 Task: Create a rule from the Recommended list, Task Added to this Project -> add SubTasks in the project BrightTech with SubTasks Gather and Analyse Requirements , Design and Implement Solution , System Test and UAT , Release to Production / Go Live
Action: Mouse moved to (647, 449)
Screenshot: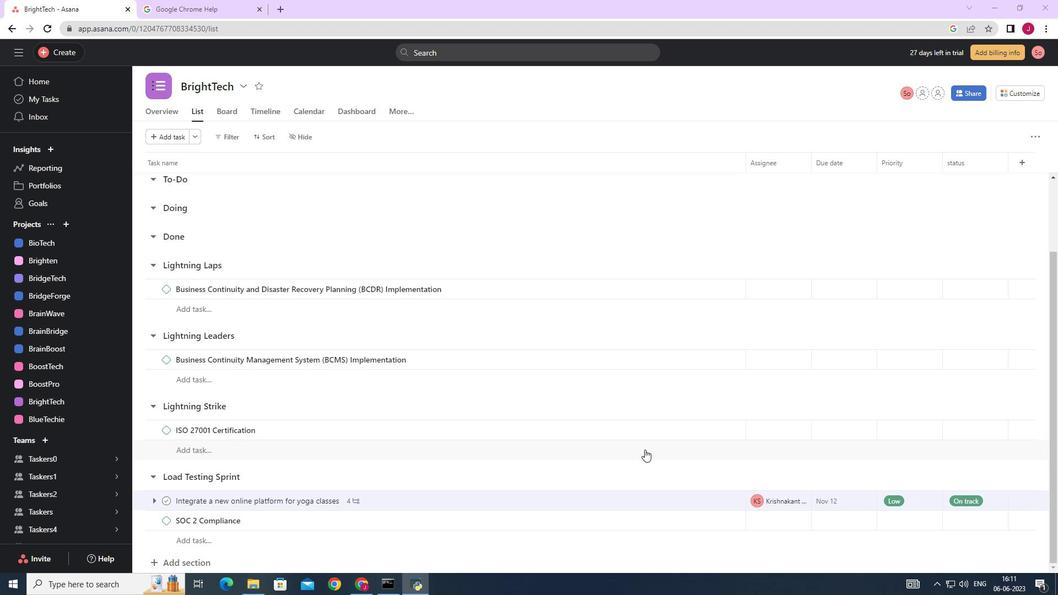 
Action: Mouse scrolled (647, 449) with delta (0, 0)
Screenshot: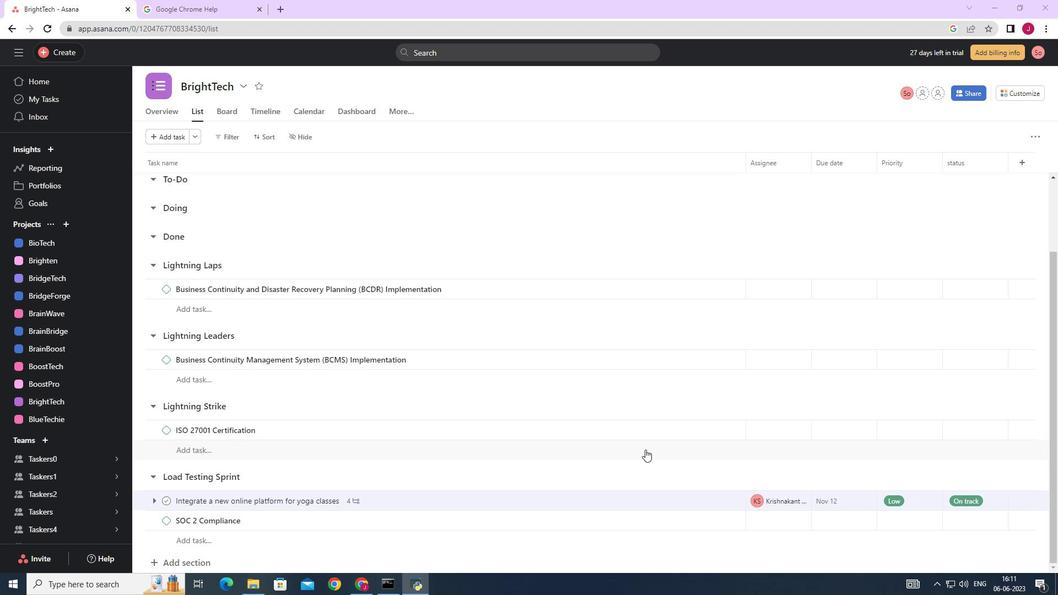 
Action: Mouse scrolled (647, 449) with delta (0, 0)
Screenshot: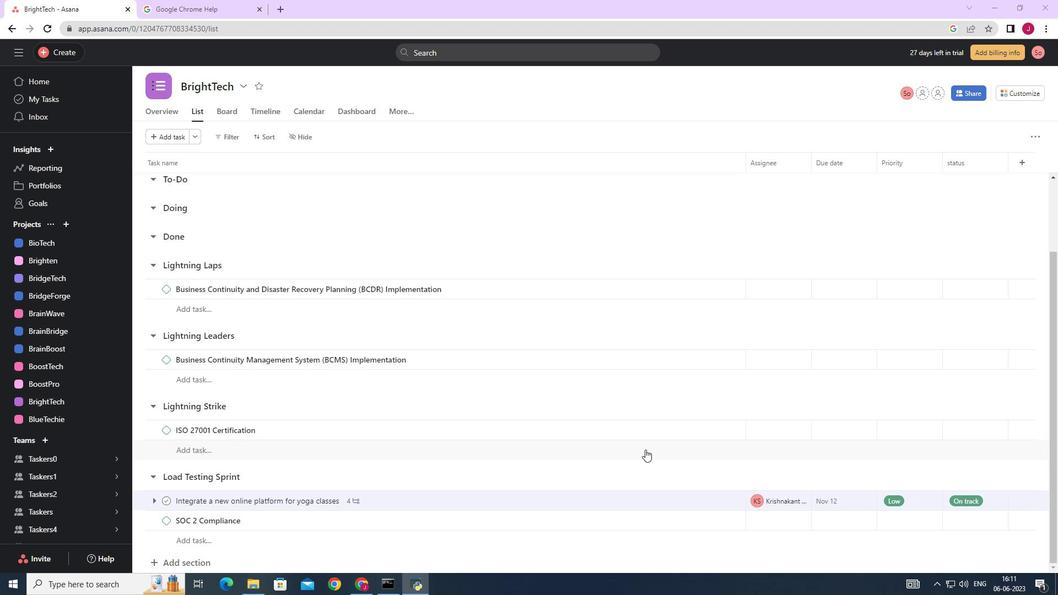 
Action: Mouse scrolled (647, 449) with delta (0, 0)
Screenshot: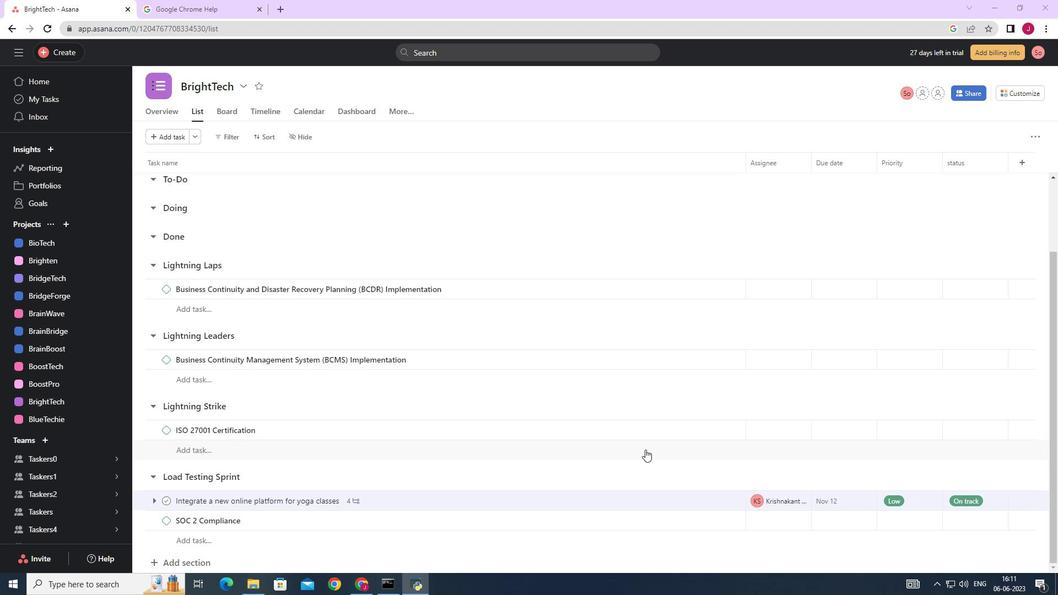 
Action: Mouse scrolled (647, 449) with delta (0, 0)
Screenshot: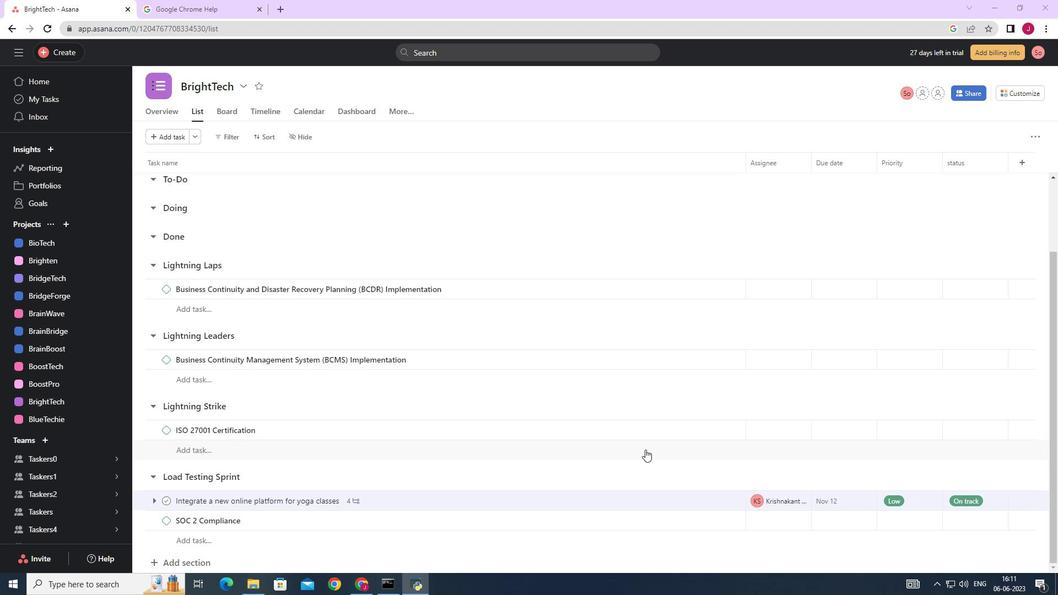 
Action: Mouse scrolled (647, 449) with delta (0, 0)
Screenshot: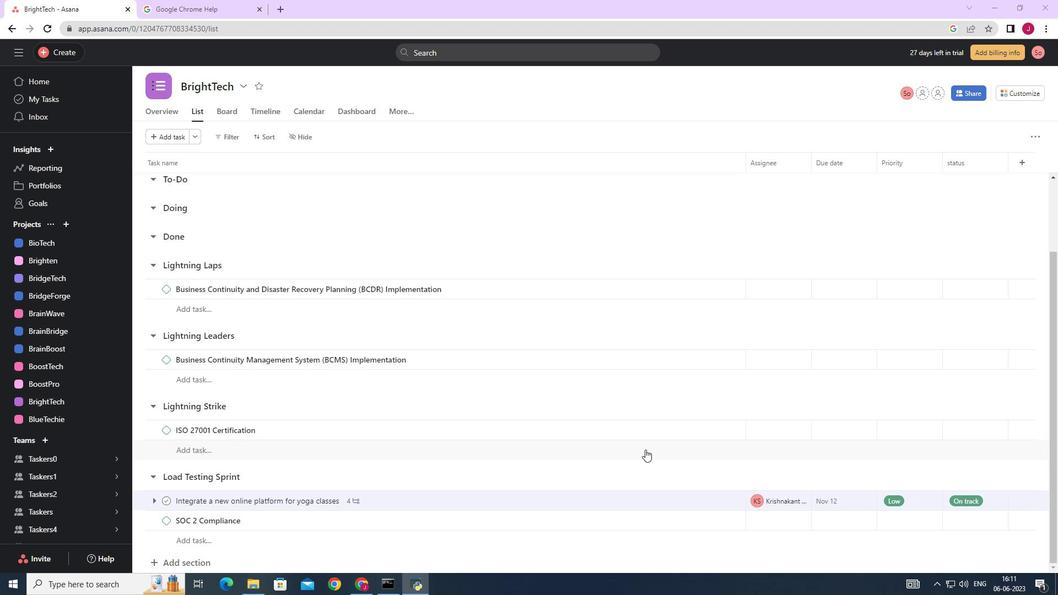 
Action: Mouse moved to (1024, 88)
Screenshot: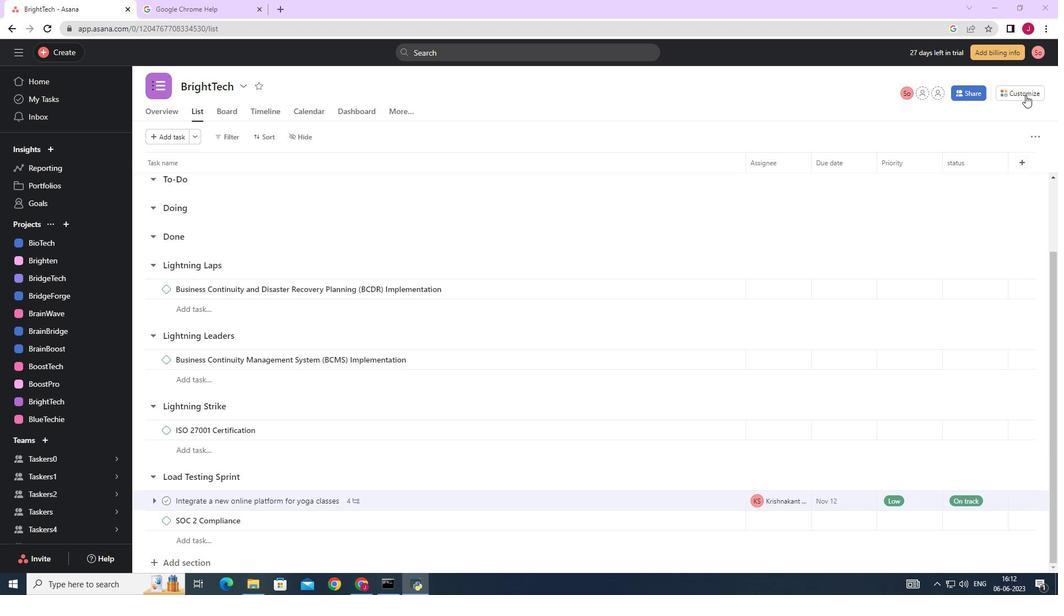 
Action: Mouse pressed left at (1024, 88)
Screenshot: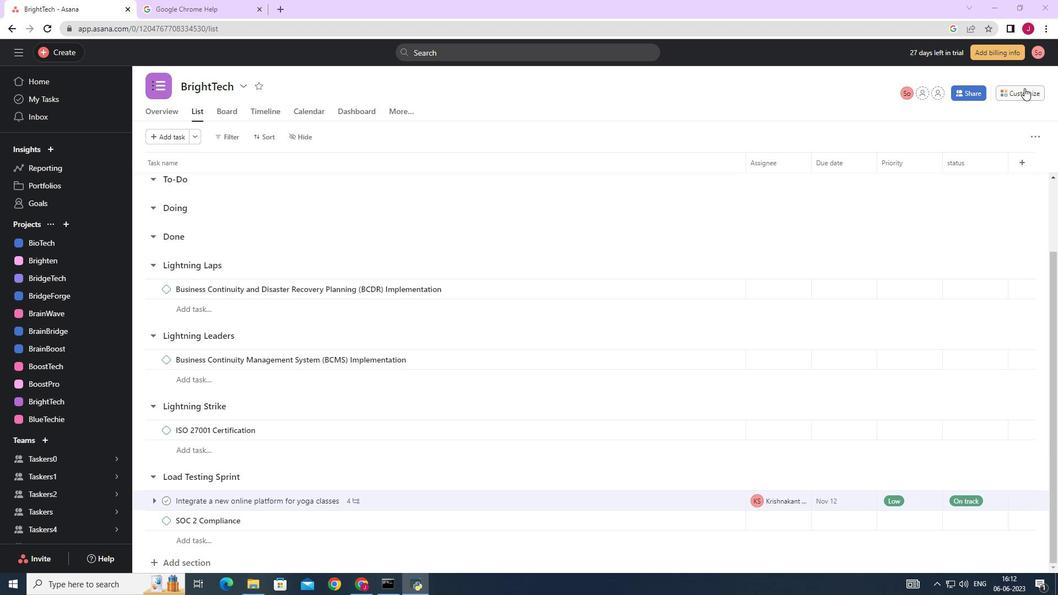 
Action: Mouse moved to (824, 232)
Screenshot: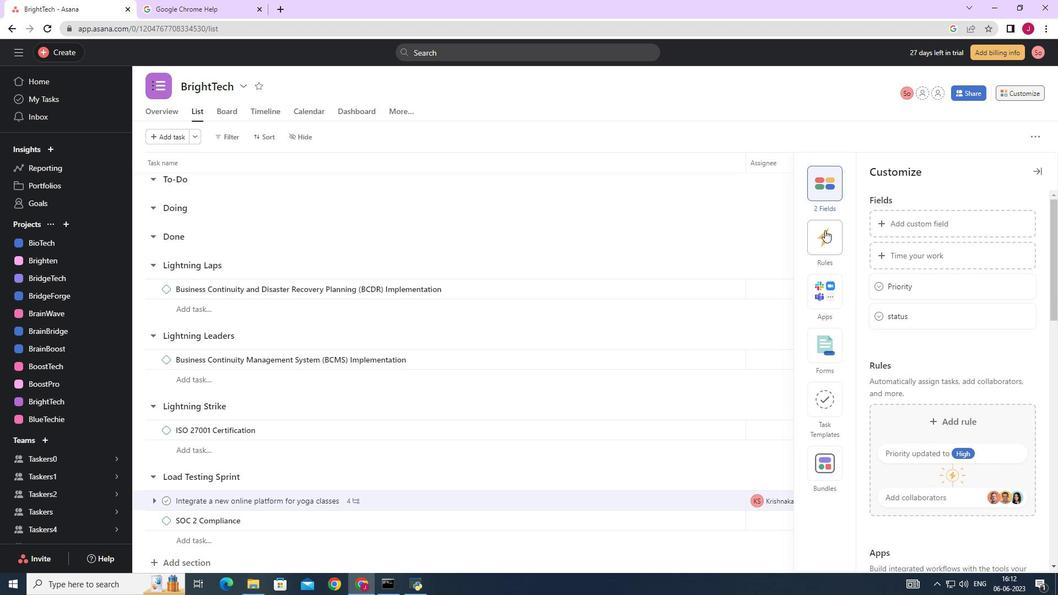 
Action: Mouse pressed left at (824, 232)
Screenshot: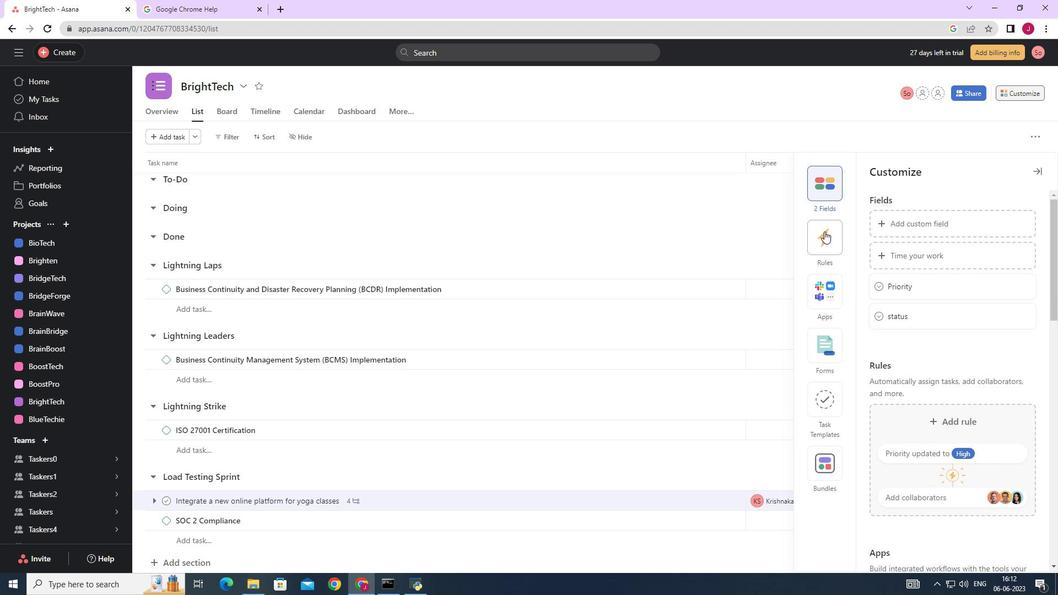 
Action: Mouse moved to (917, 254)
Screenshot: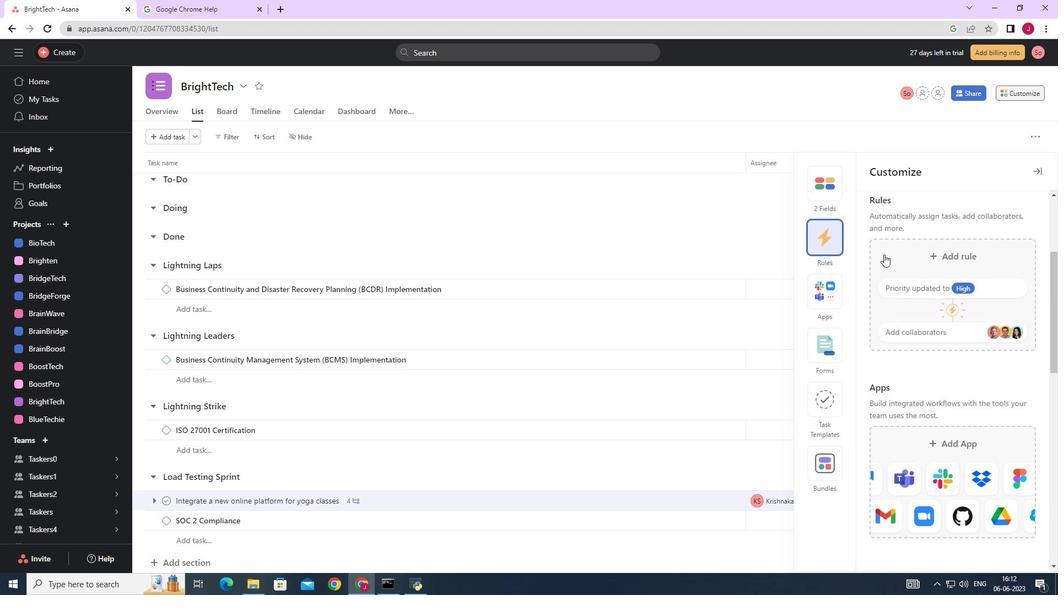 
Action: Mouse pressed left at (917, 254)
Screenshot: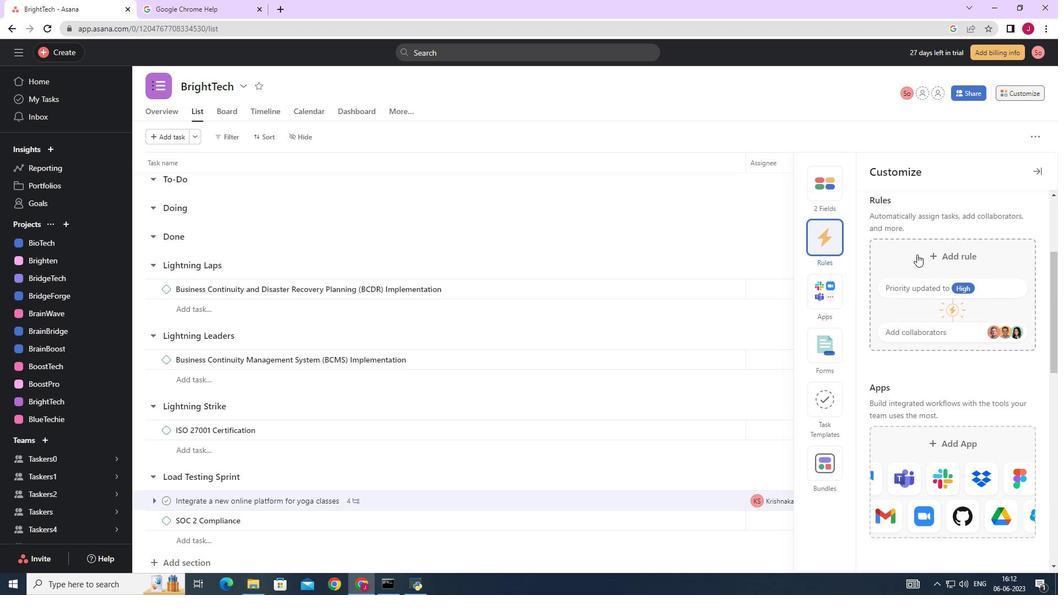 
Action: Mouse moved to (430, 167)
Screenshot: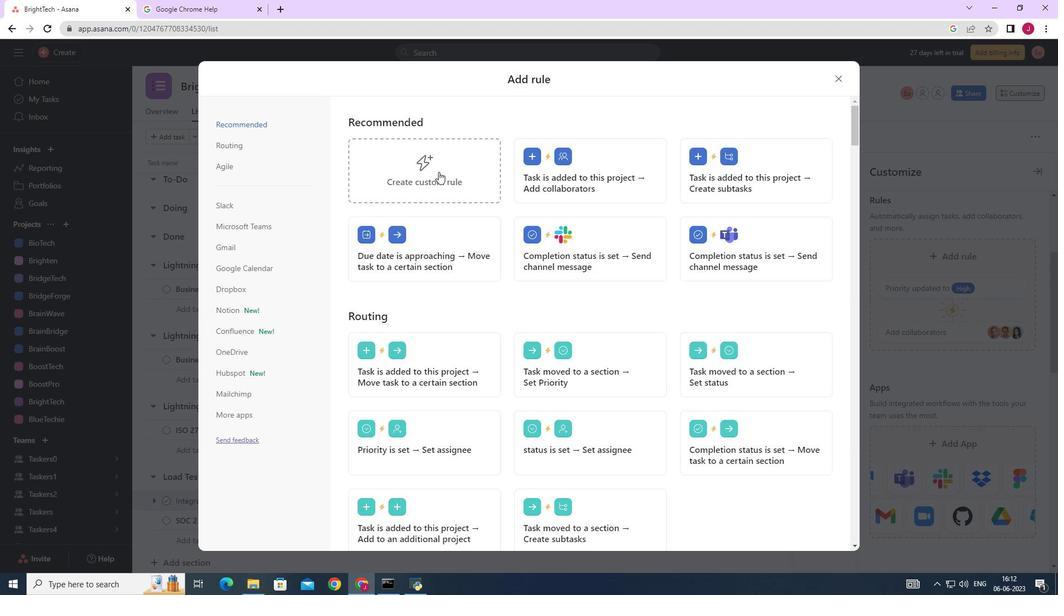 
Action: Mouse pressed left at (430, 167)
Screenshot: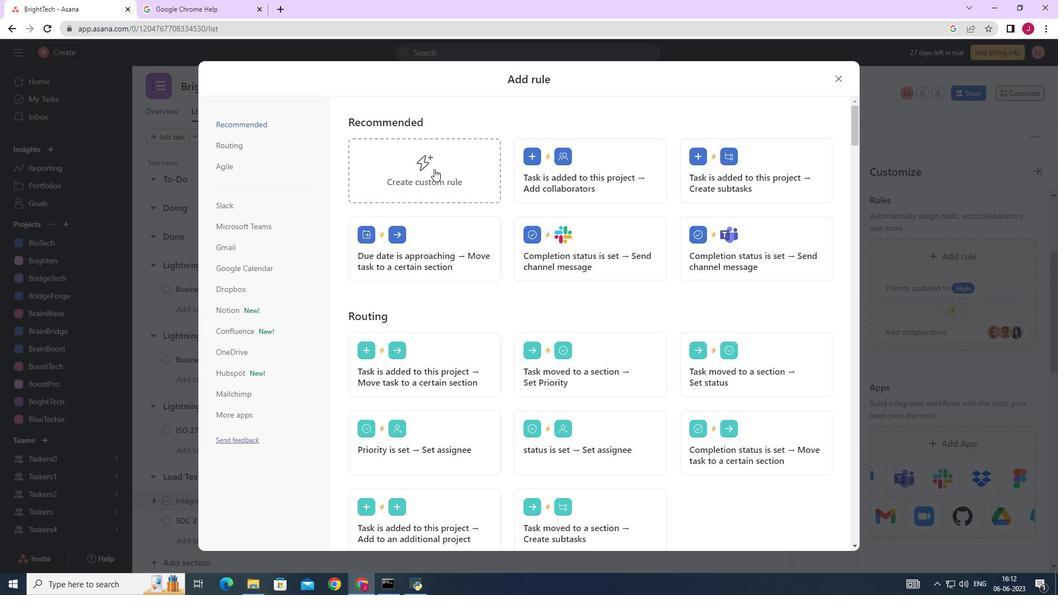 
Action: Mouse moved to (561, 289)
Screenshot: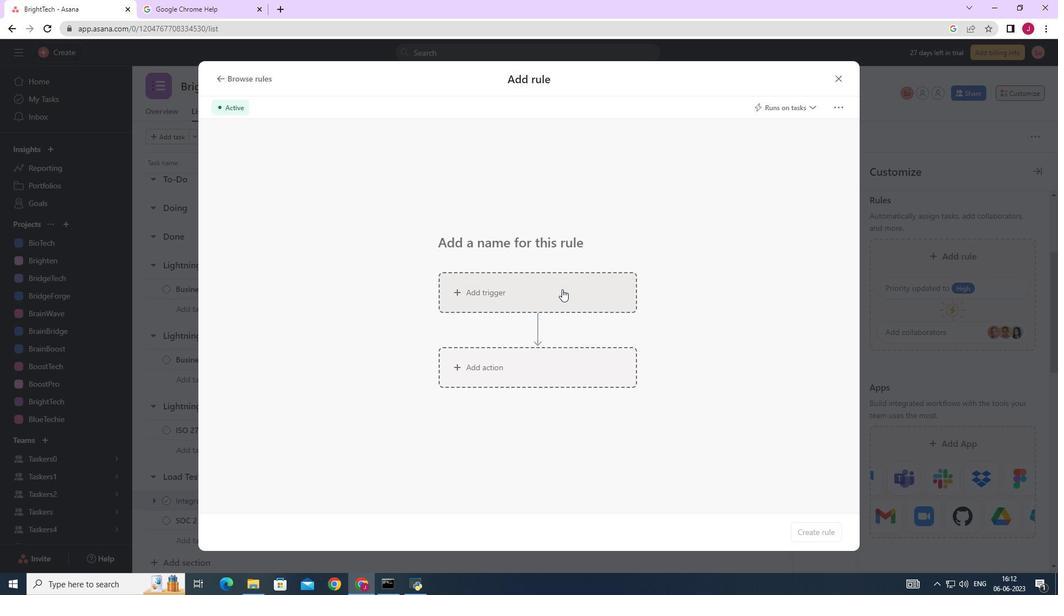 
Action: Mouse pressed left at (561, 289)
Screenshot: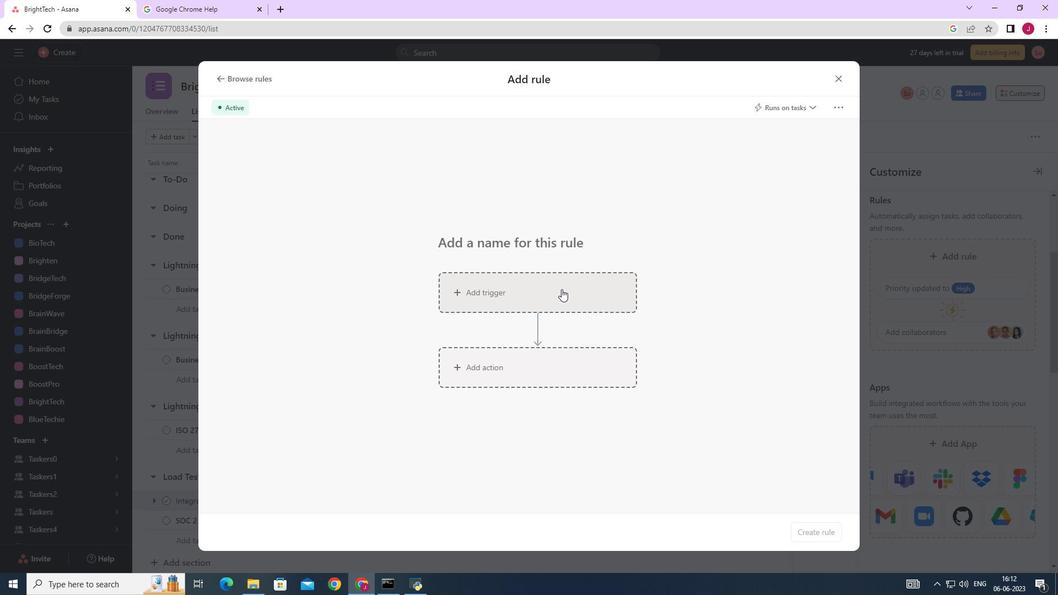 
Action: Mouse moved to (454, 365)
Screenshot: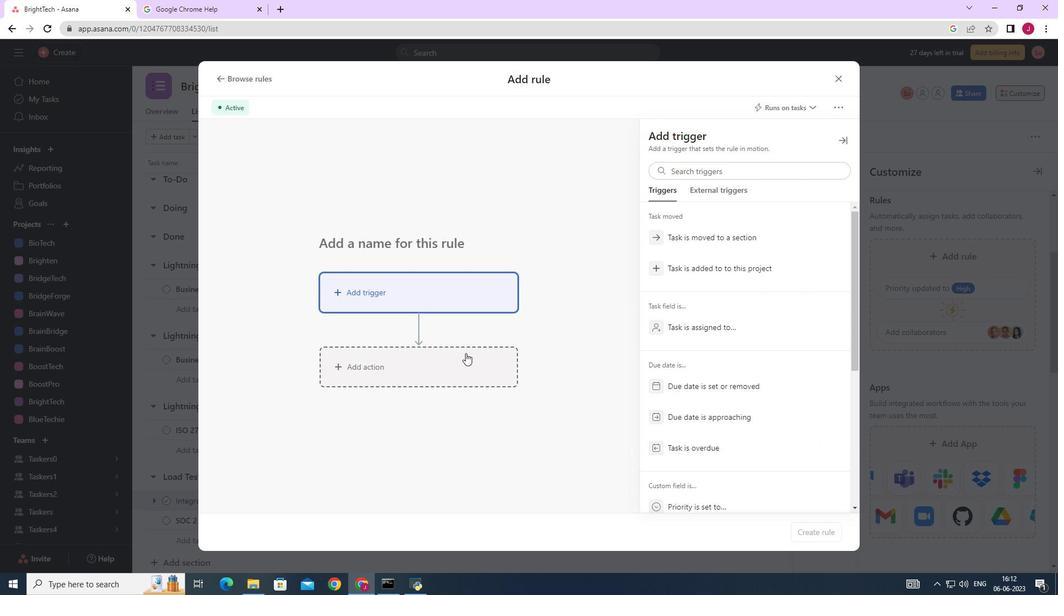
Action: Mouse pressed left at (454, 365)
Screenshot: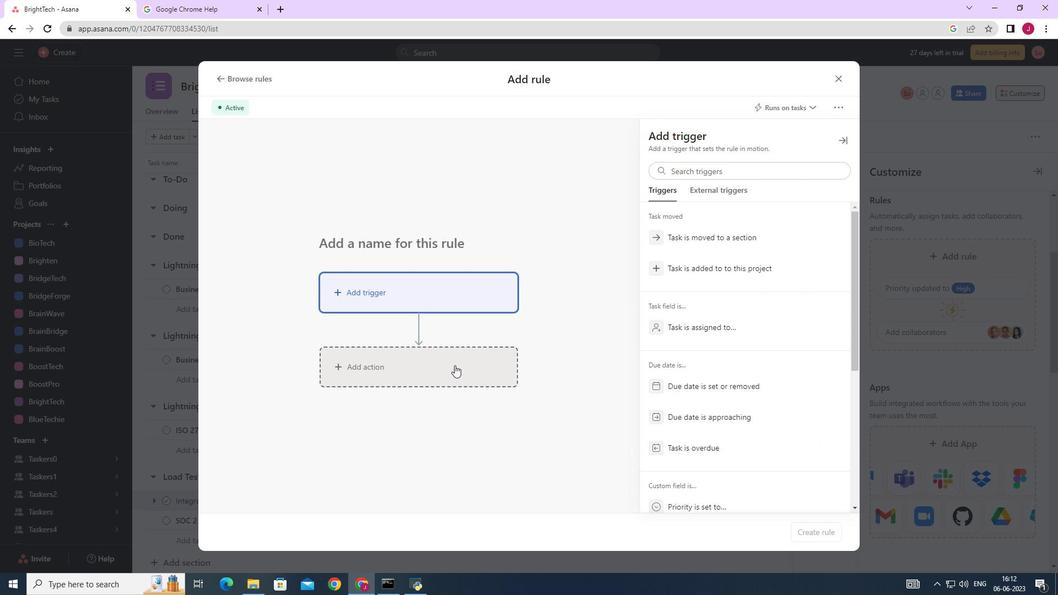 
Action: Mouse moved to (733, 230)
Screenshot: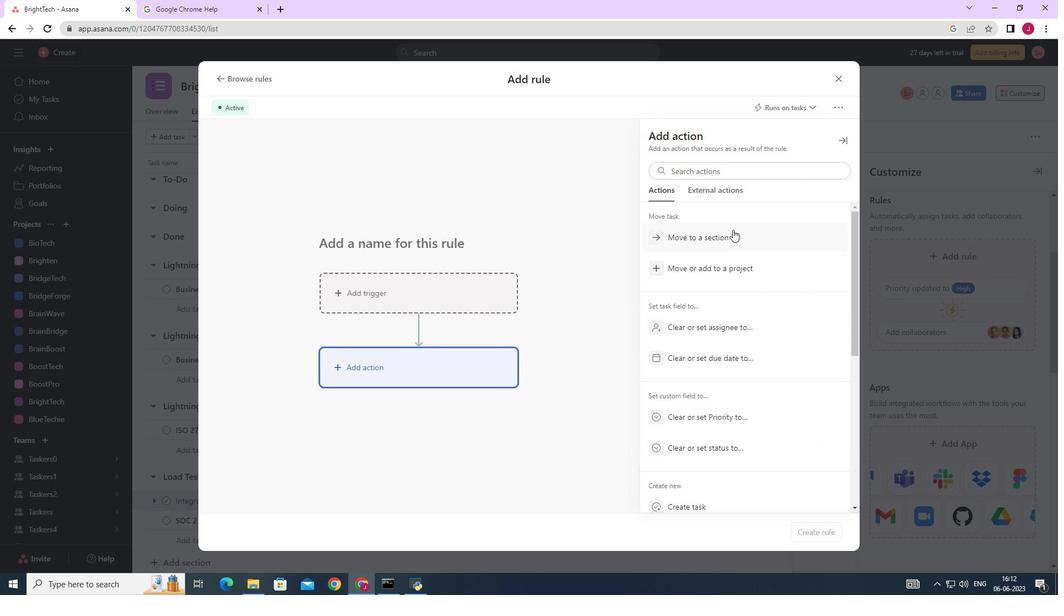 
Action: Mouse scrolled (733, 229) with delta (0, 0)
Screenshot: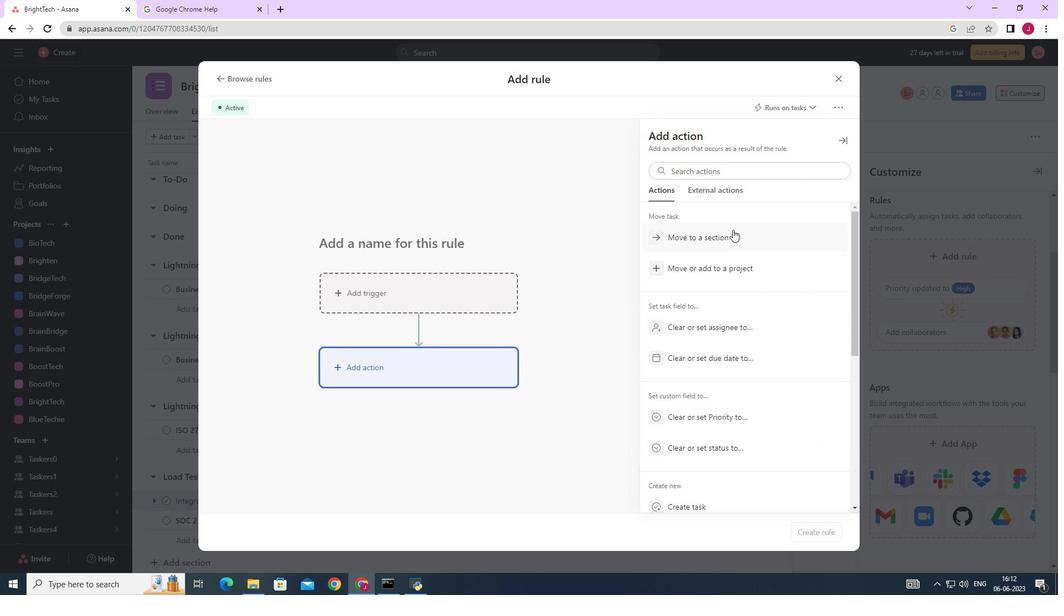 
Action: Mouse moved to (733, 232)
Screenshot: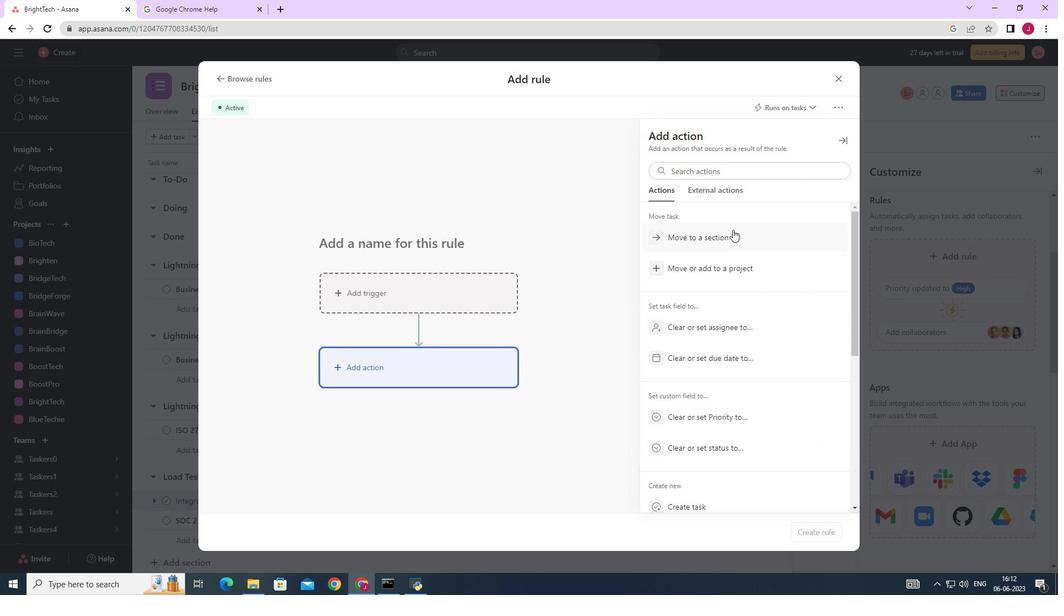 
Action: Mouse scrolled (733, 231) with delta (0, 0)
Screenshot: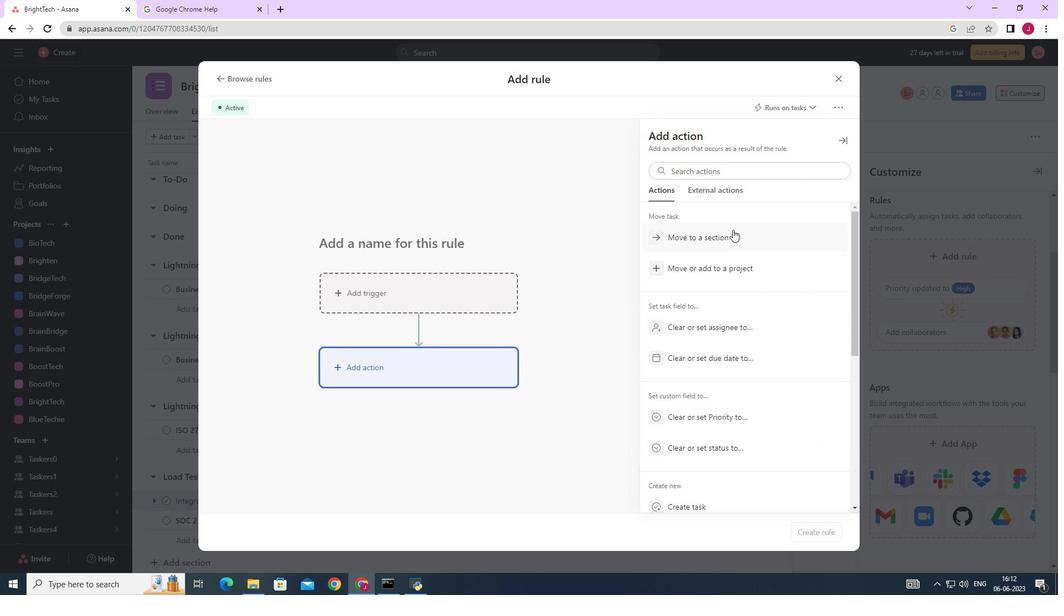 
Action: Mouse moved to (734, 233)
Screenshot: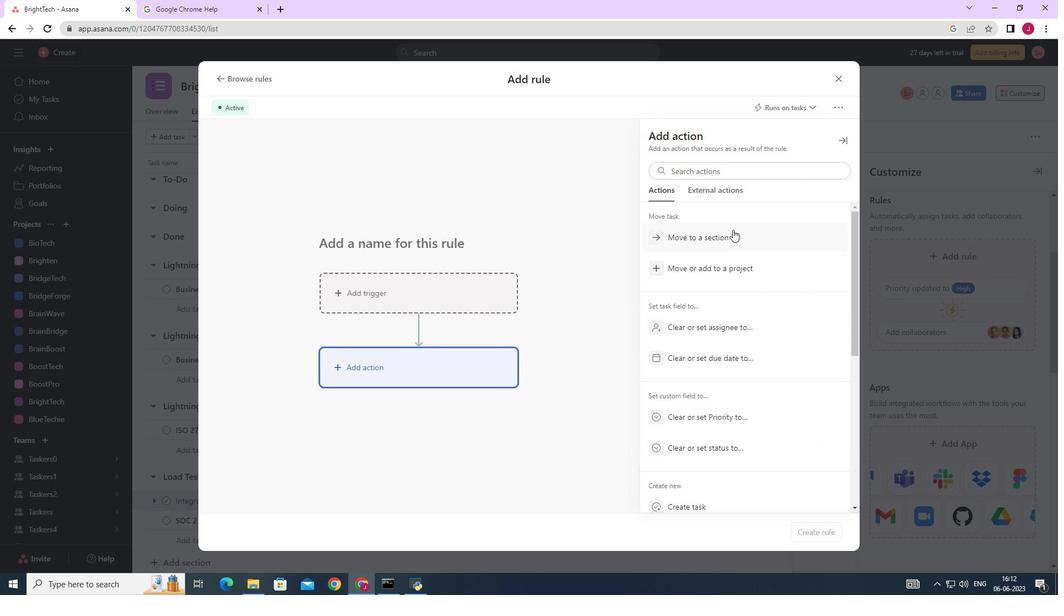 
Action: Mouse scrolled (734, 232) with delta (0, 0)
Screenshot: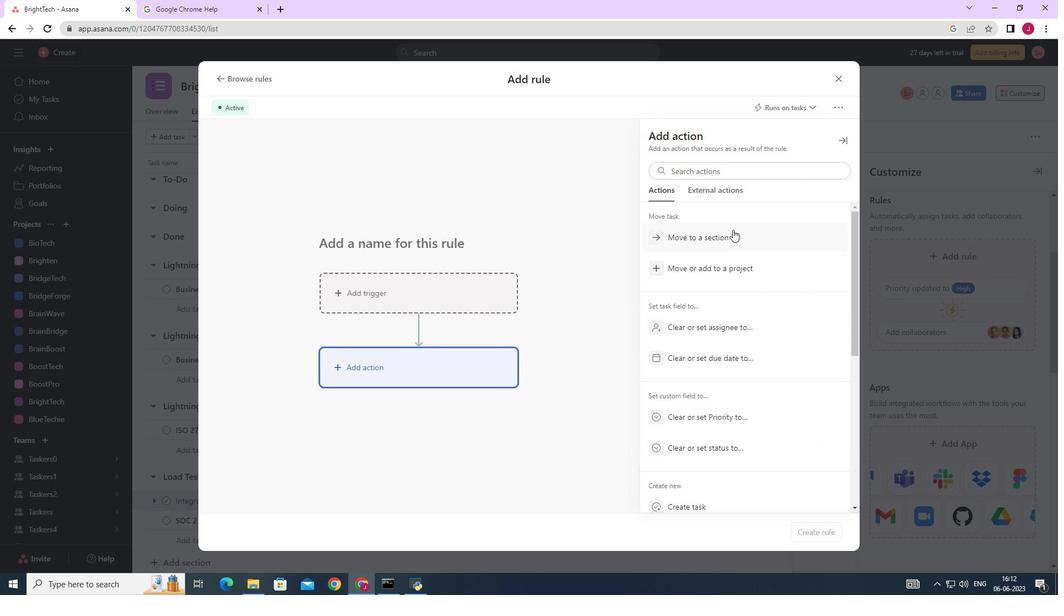
Action: Mouse scrolled (734, 232) with delta (0, 0)
Screenshot: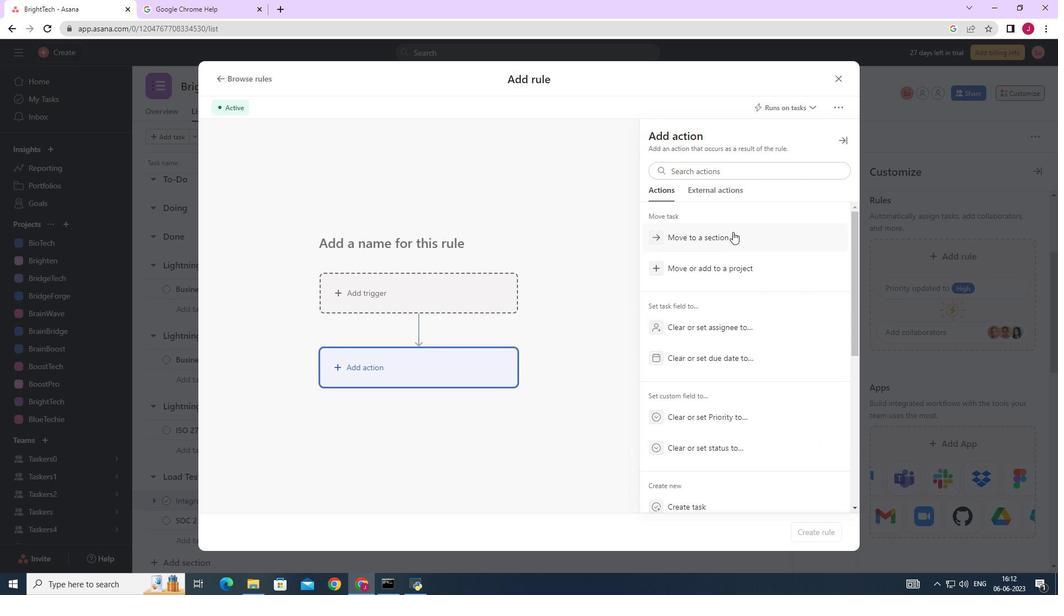 
Action: Mouse scrolled (734, 232) with delta (0, 0)
Screenshot: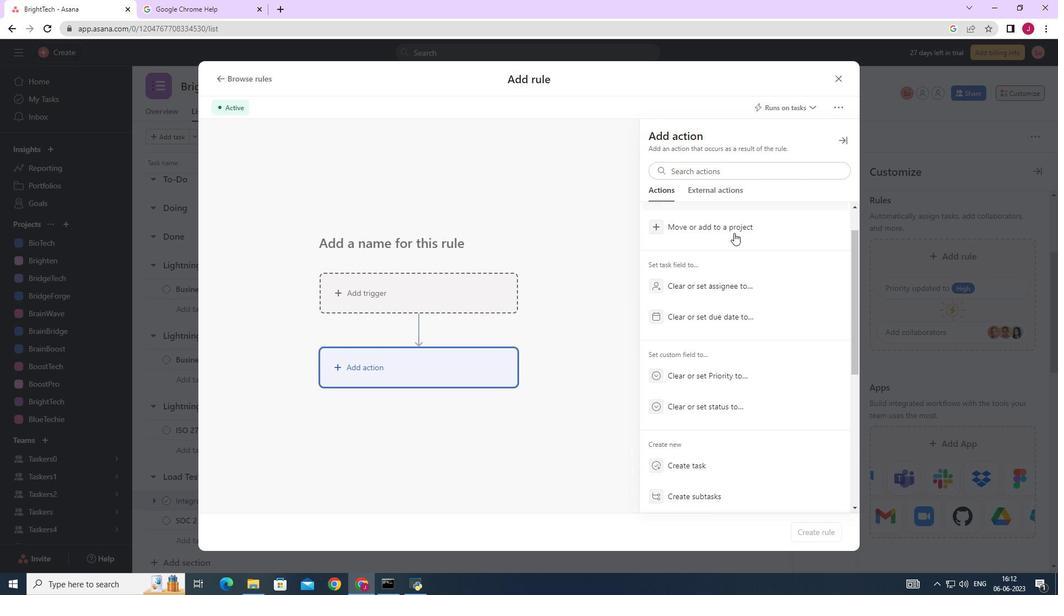
Action: Mouse moved to (717, 263)
Screenshot: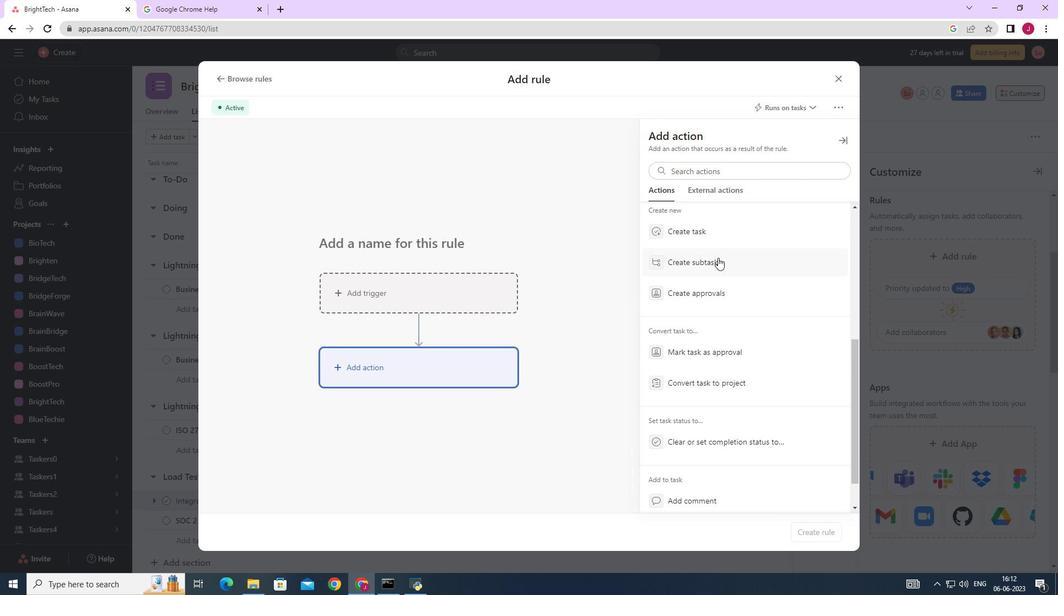 
Action: Mouse pressed left at (717, 263)
Screenshot: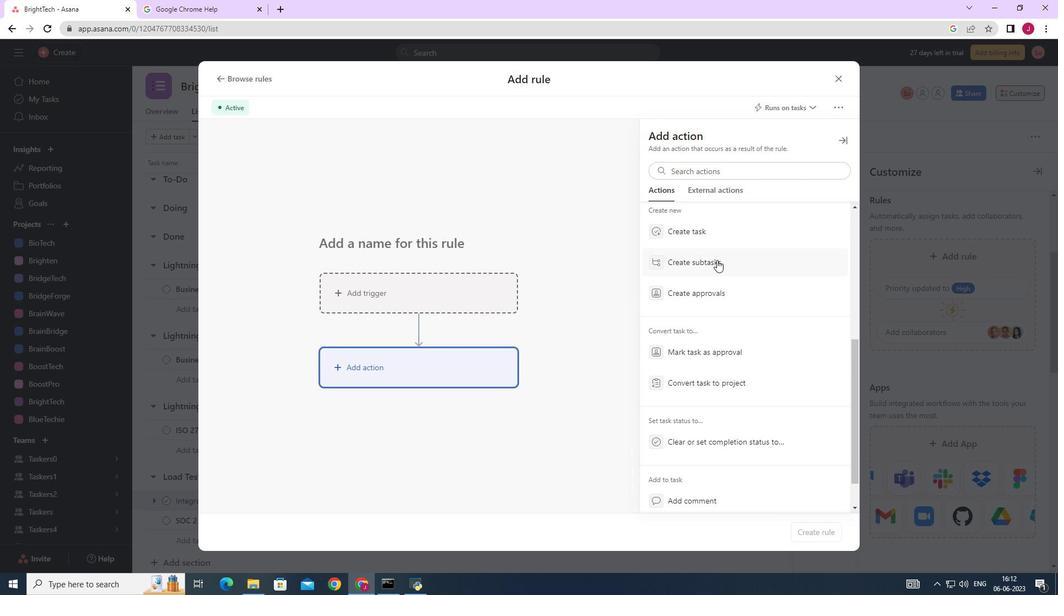 
Action: Mouse moved to (700, 178)
Screenshot: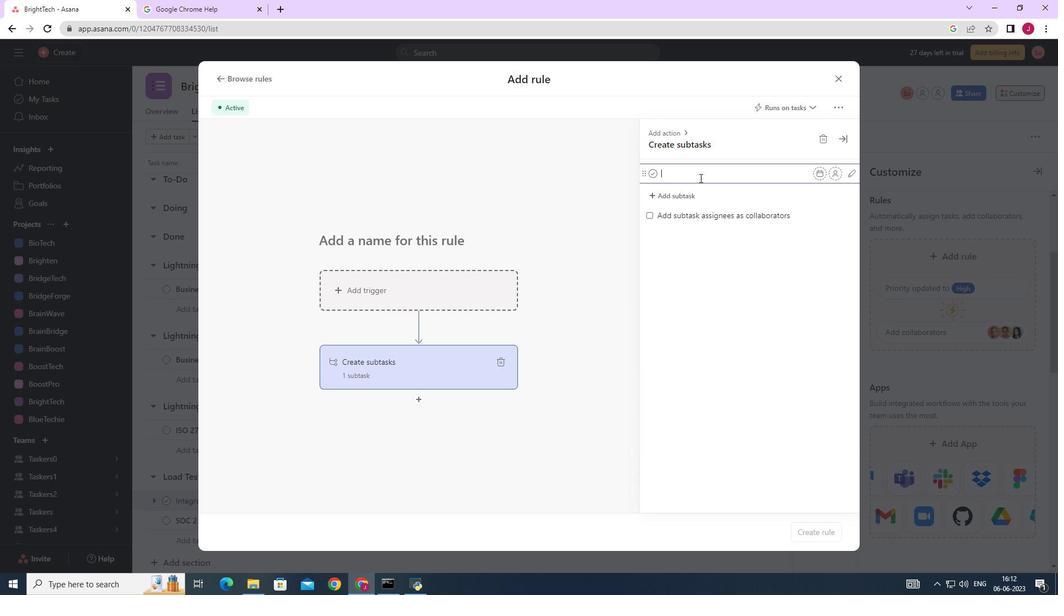 
Action: Key pressed <Key.caps_lock>G<Key.caps_lock>ather<Key.space>and<Key.space><Key.caps_lock>A<Key.caps_lock>nalyse<Key.space><Key.caps_lock>R<Key.caps_lock>equirements<Key.enter><Key.caps_lock>D<Key.caps_lock>esign<Key.space>and<Key.space><Key.caps_lock>I<Key.caps_lock>mplement<Key.space><Key.caps_lock>S<Key.caps_lock>olution<Key.enter><Key.caps_lock>S<Key.caps_lock>ystem<Key.space><Key.caps_lock>T<Key.caps_lock>est<Key.space>and<Key.space><Key.caps_lock>UAT<Key.enter><Key.enter><Key.caps_lock>r<Key.backspace><Key.caps_lock>R<Key.caps_lock>e<Key.backspace><Key.backspace><Key.backspace><Key.backspace><Key.backspace>
Screenshot: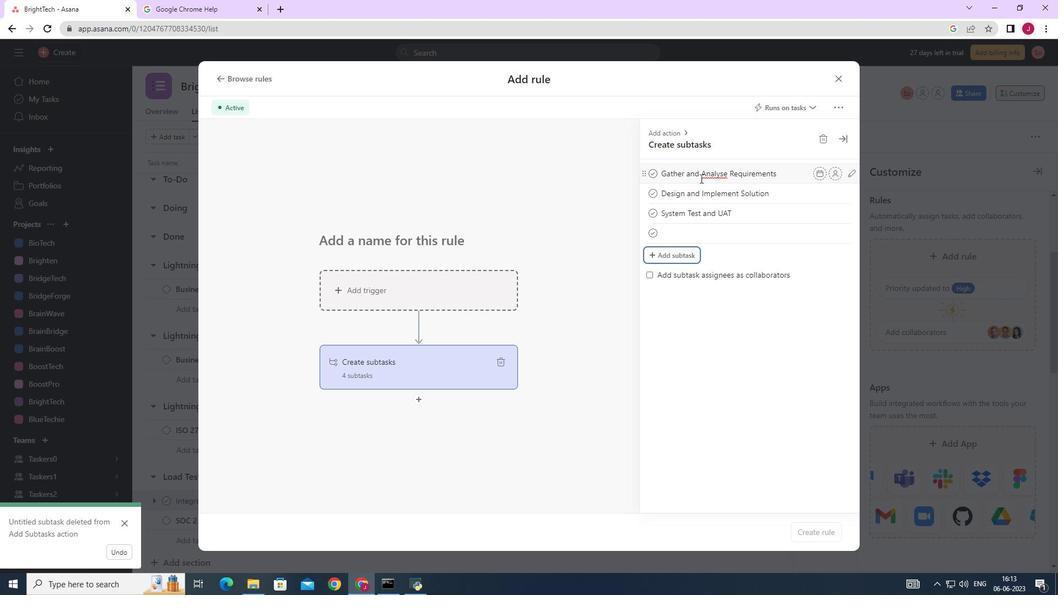 
Action: Mouse moved to (689, 231)
Screenshot: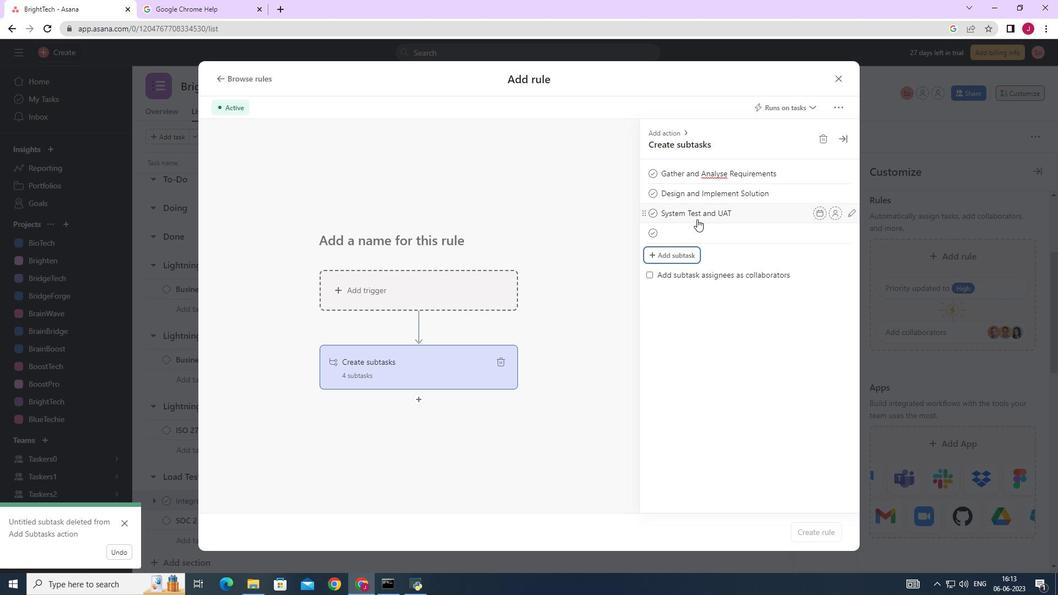 
Action: Mouse pressed left at (689, 231)
Screenshot: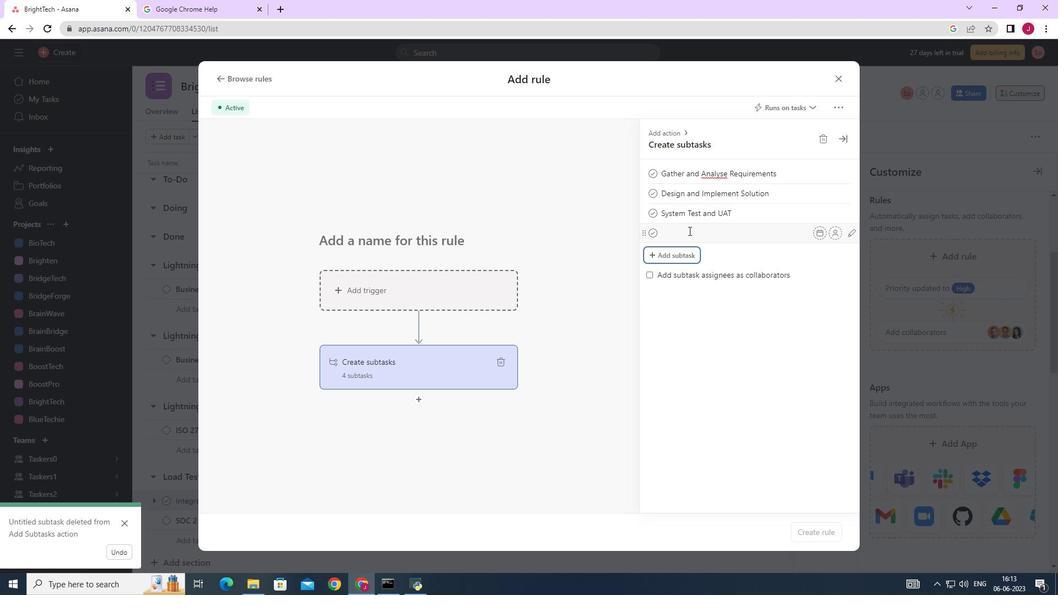 
Action: Key pressed <Key.caps_lock>R<Key.caps_lock>elease<Key.space>to<Key.space>production<Key.space>/<Key.space><Key.caps_lock>G<Key.caps_lock>o<Key.space><Key.caps_lock>L<Key.caps_lock>ive<Key.enter>
Screenshot: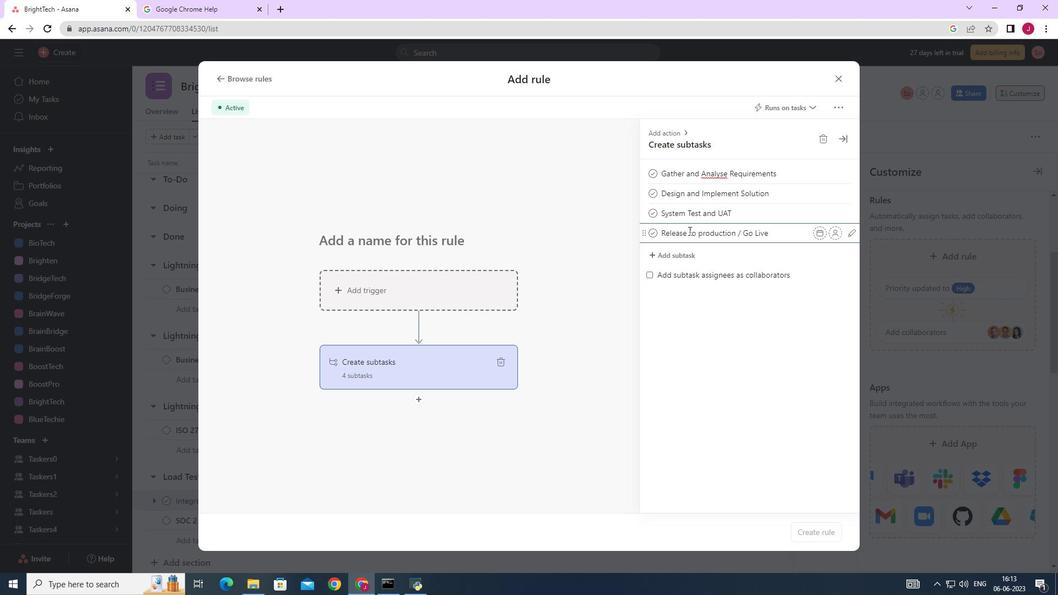 
Action: Mouse moved to (839, 82)
Screenshot: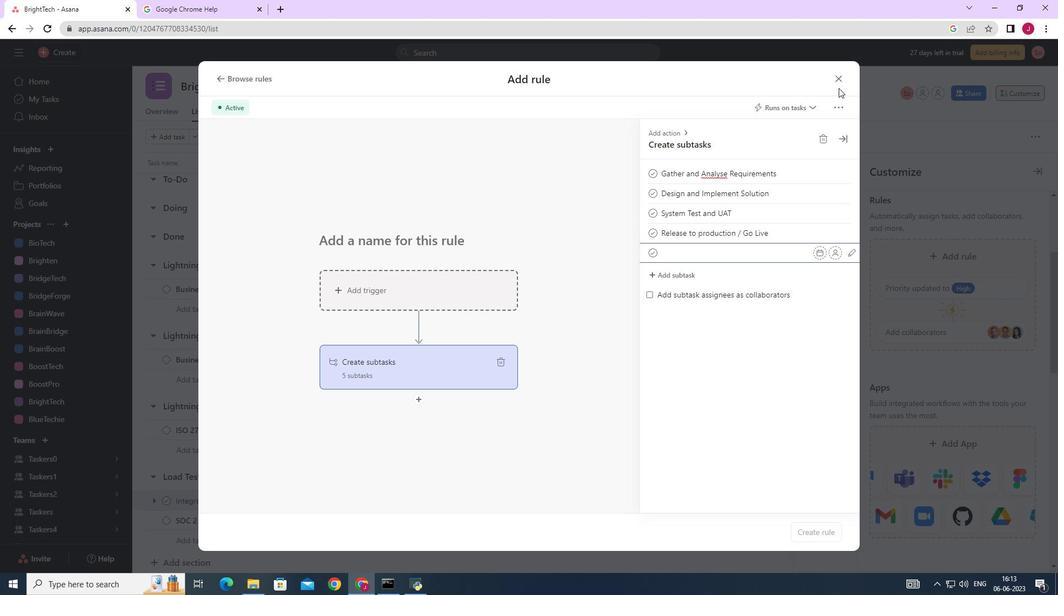 
Action: Mouse pressed left at (839, 82)
Screenshot: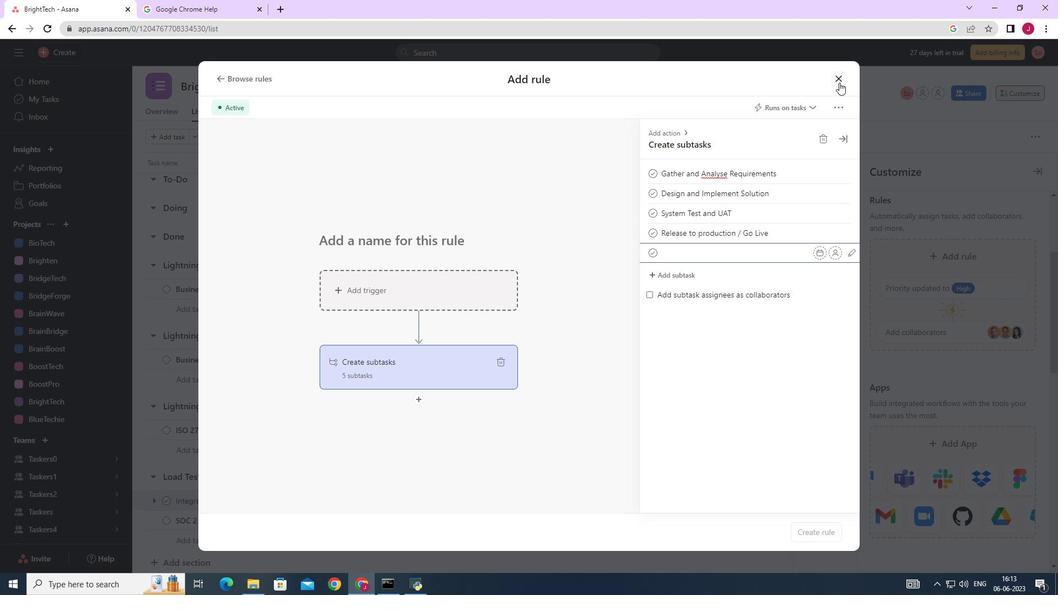 
Action: Mouse moved to (836, 82)
Screenshot: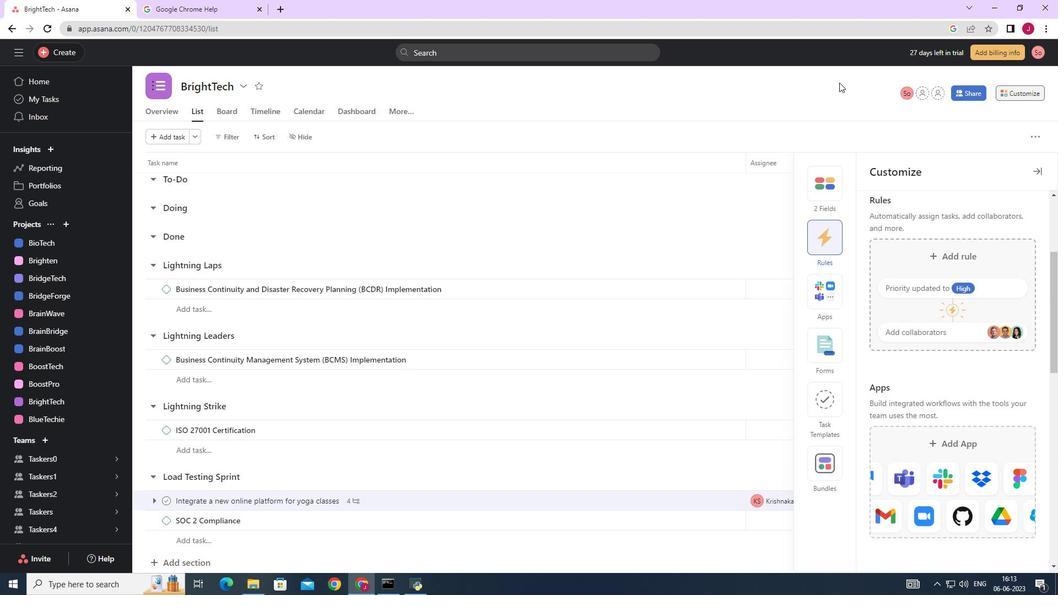 
